 Task: Move the task Implement a new network monitoring system for a company's IT infrastructure to the section To-Do in the project AgileIntegrate and sort the tasks in the project by Assignee in Ascending order
Action: Mouse moved to (469, 382)
Screenshot: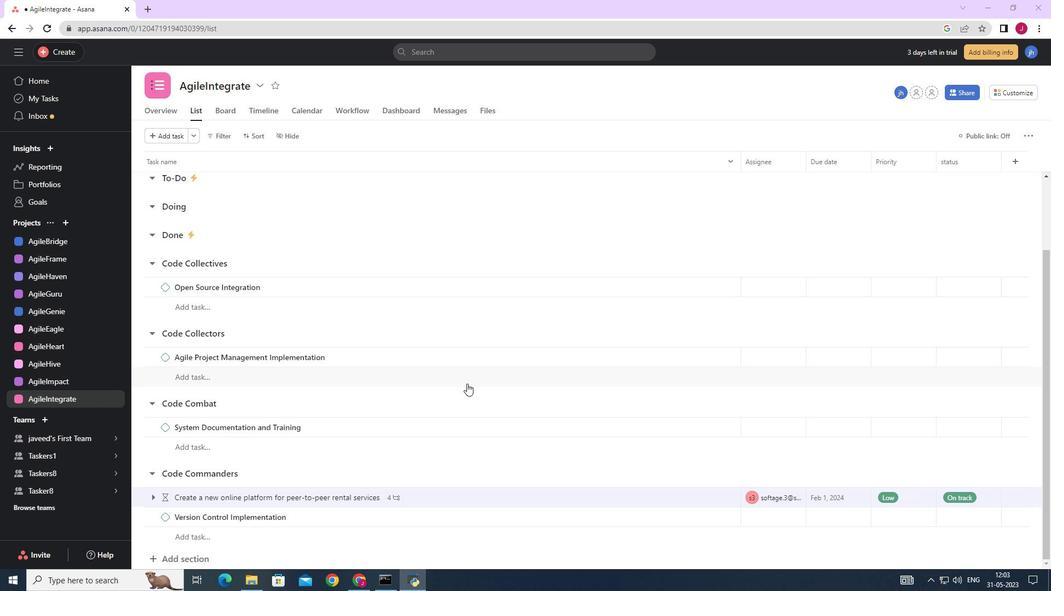
Action: Mouse scrolled (469, 381) with delta (0, 0)
Screenshot: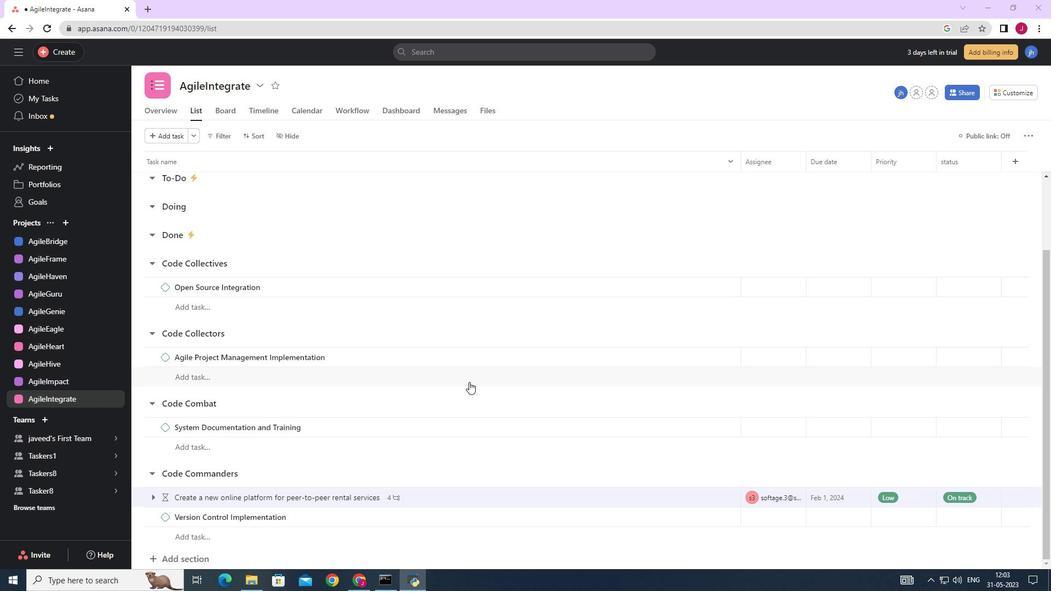 
Action: Mouse scrolled (469, 381) with delta (0, 0)
Screenshot: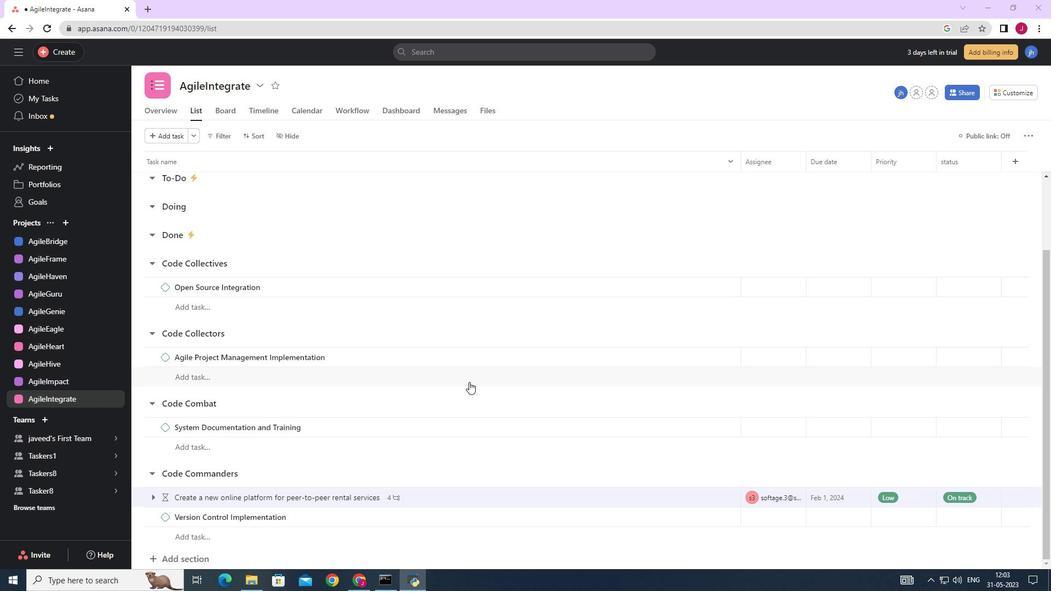 
Action: Mouse moved to (470, 382)
Screenshot: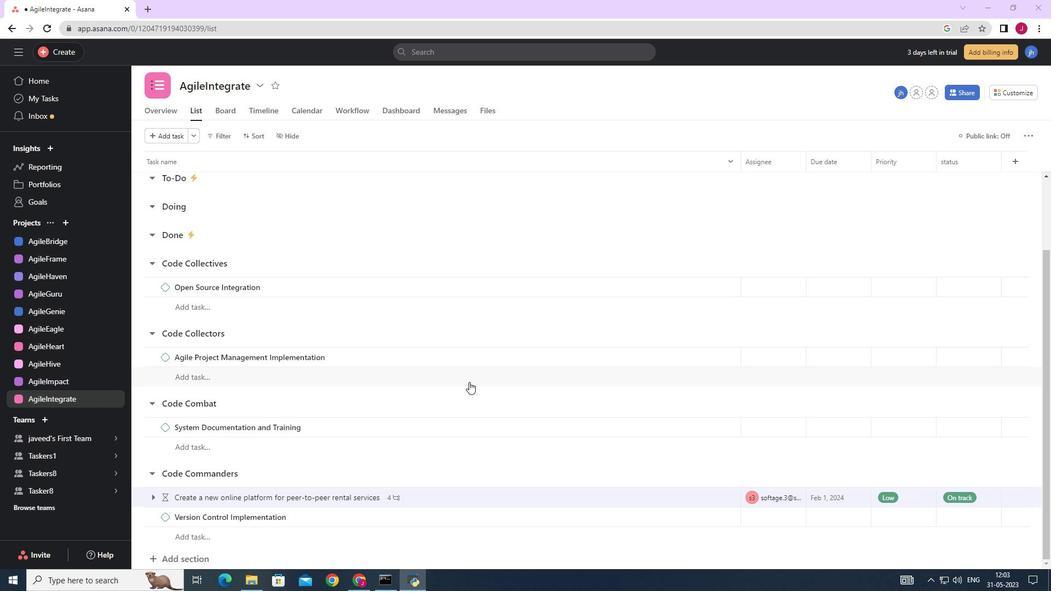 
Action: Mouse scrolled (470, 381) with delta (0, 0)
Screenshot: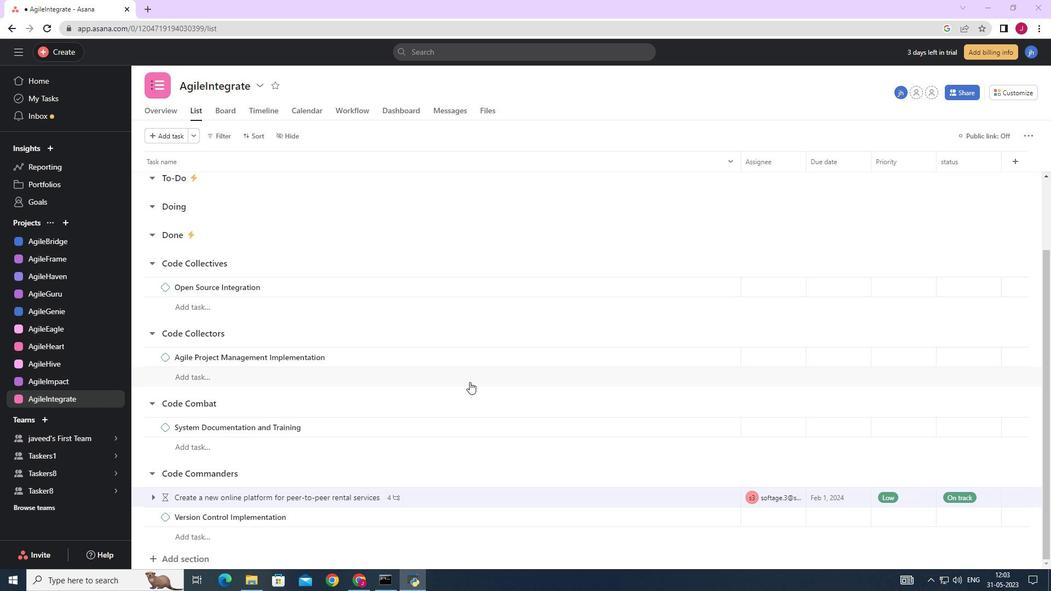 
Action: Mouse scrolled (470, 381) with delta (0, 0)
Screenshot: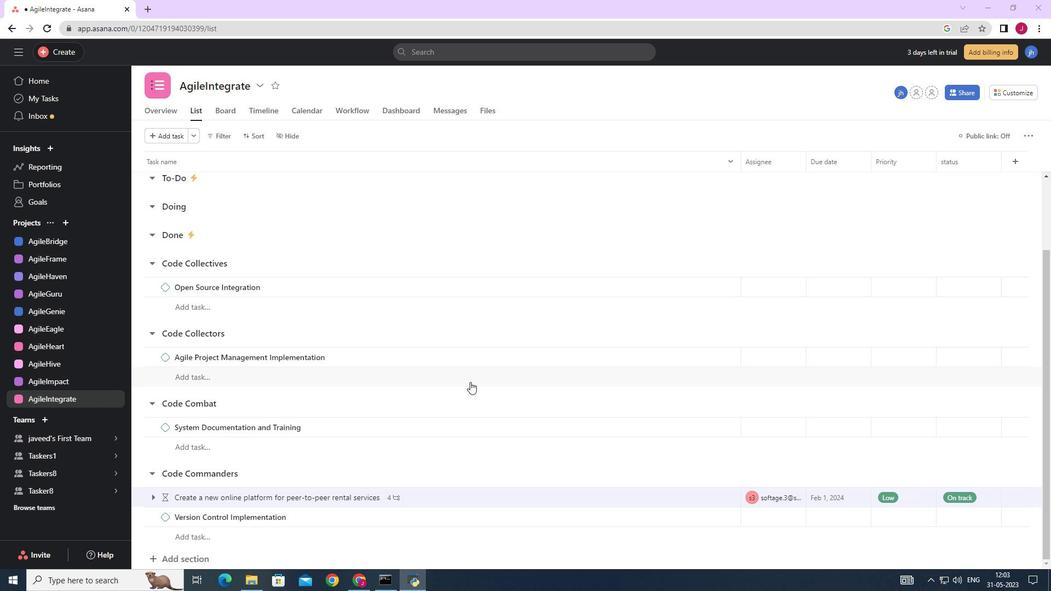
Action: Mouse scrolled (470, 381) with delta (0, 0)
Screenshot: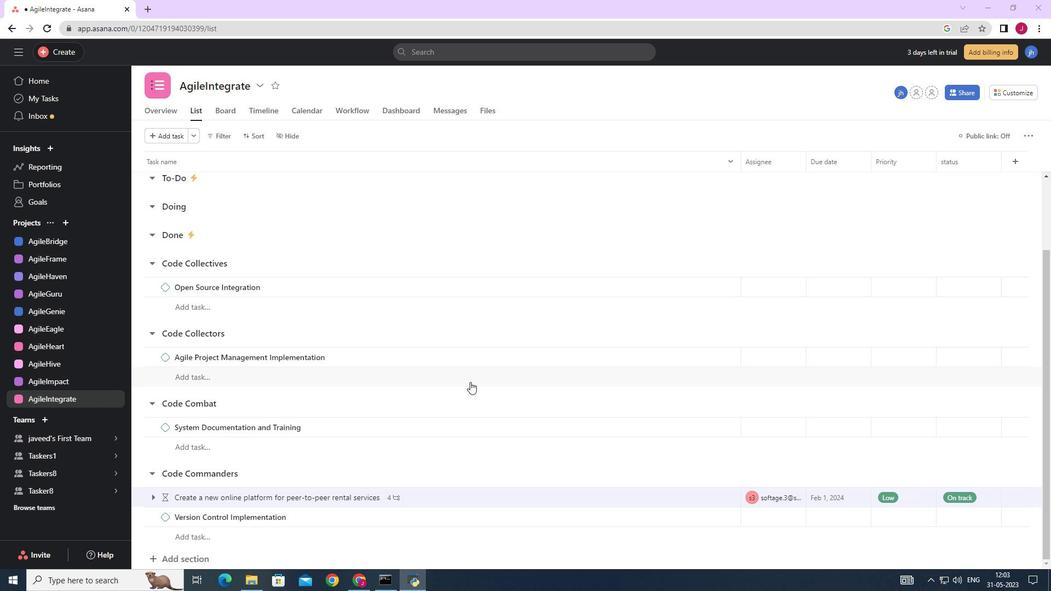 
Action: Mouse scrolled (470, 381) with delta (0, 0)
Screenshot: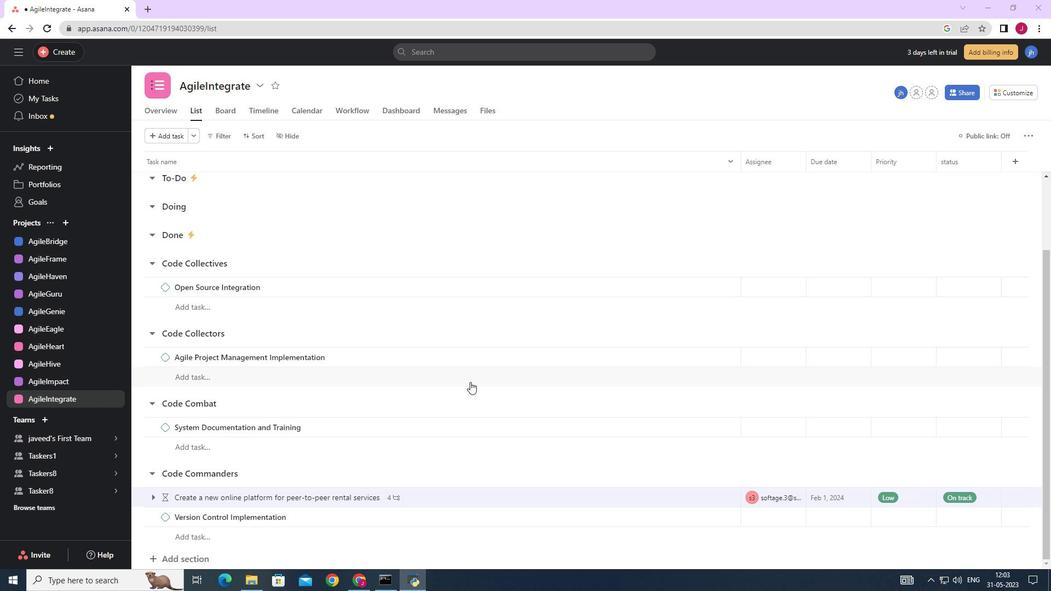 
Action: Mouse moved to (470, 382)
Screenshot: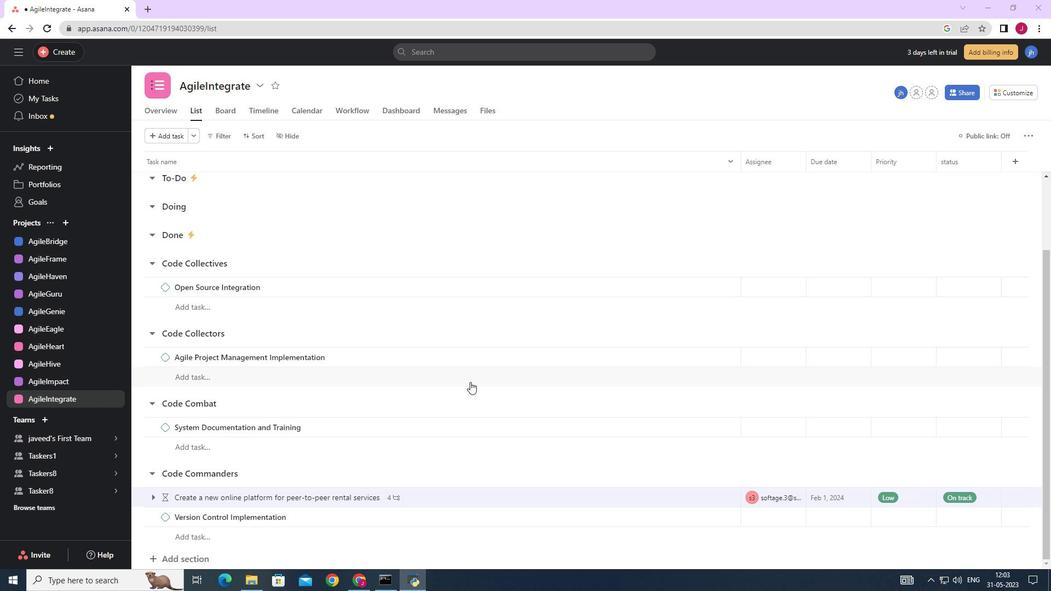 
Action: Mouse scrolled (470, 381) with delta (0, 0)
Screenshot: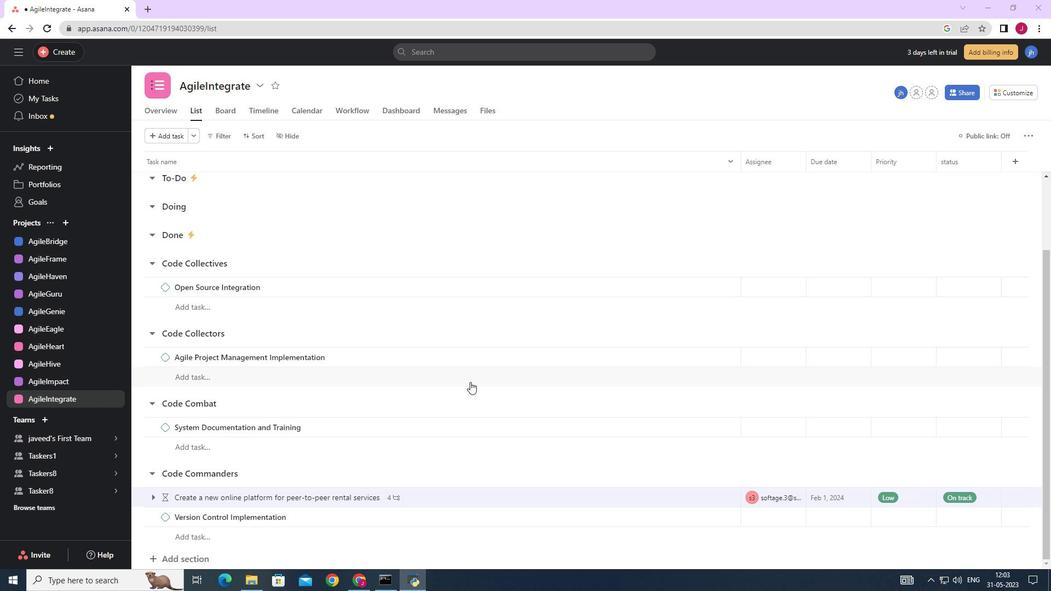 
Action: Mouse moved to (470, 383)
Screenshot: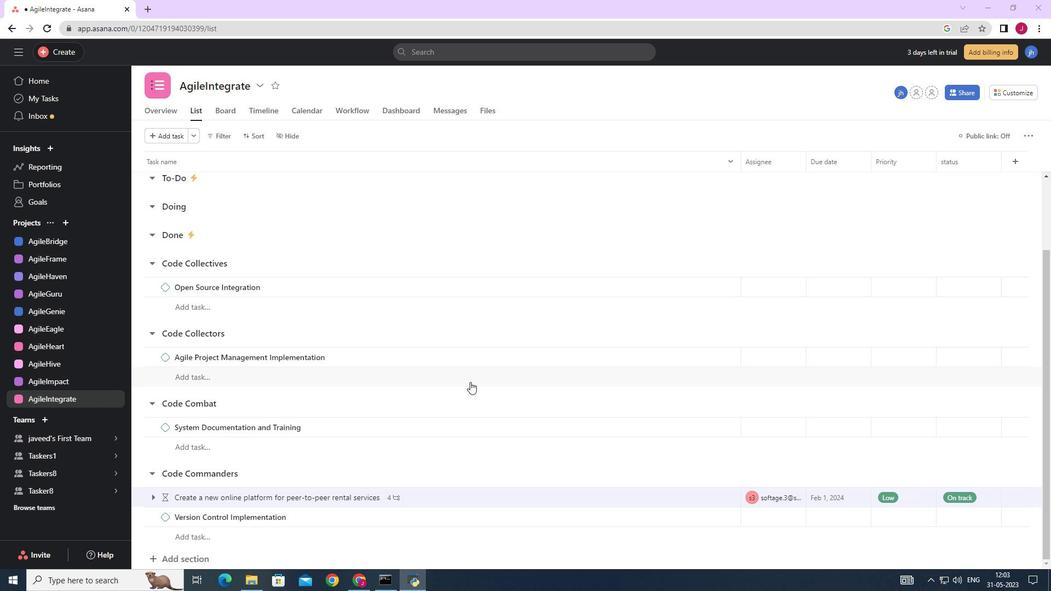 
Action: Mouse scrolled (470, 384) with delta (0, 0)
Screenshot: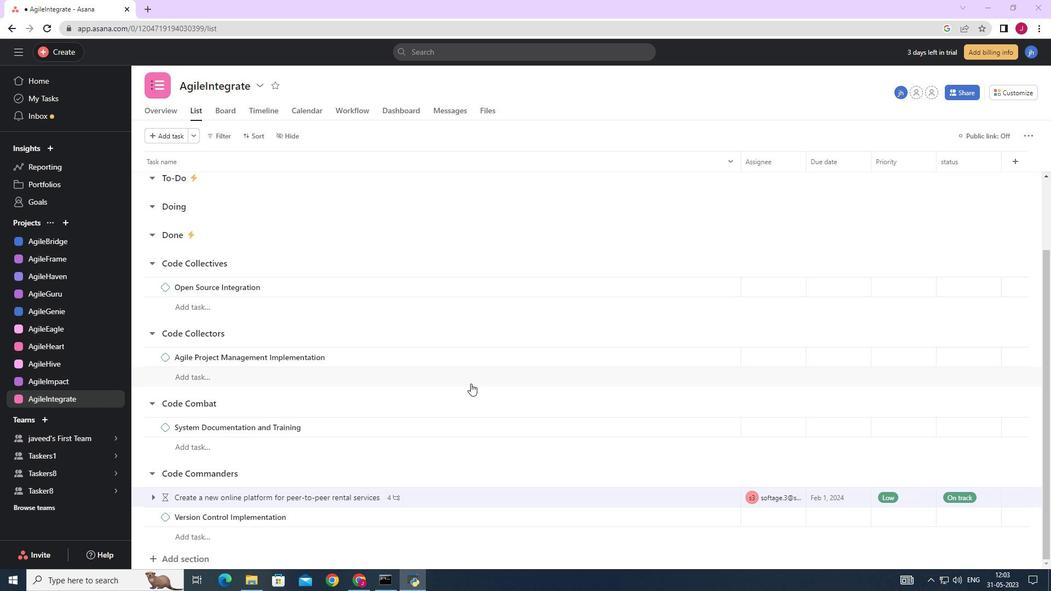 
Action: Mouse scrolled (470, 384) with delta (0, 0)
Screenshot: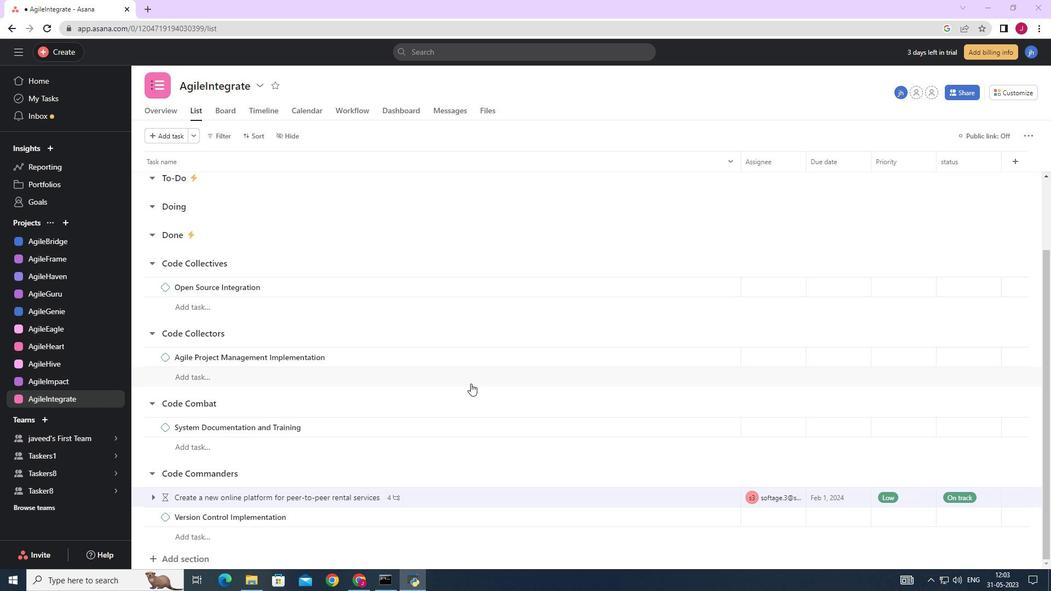 
Action: Mouse moved to (470, 382)
Screenshot: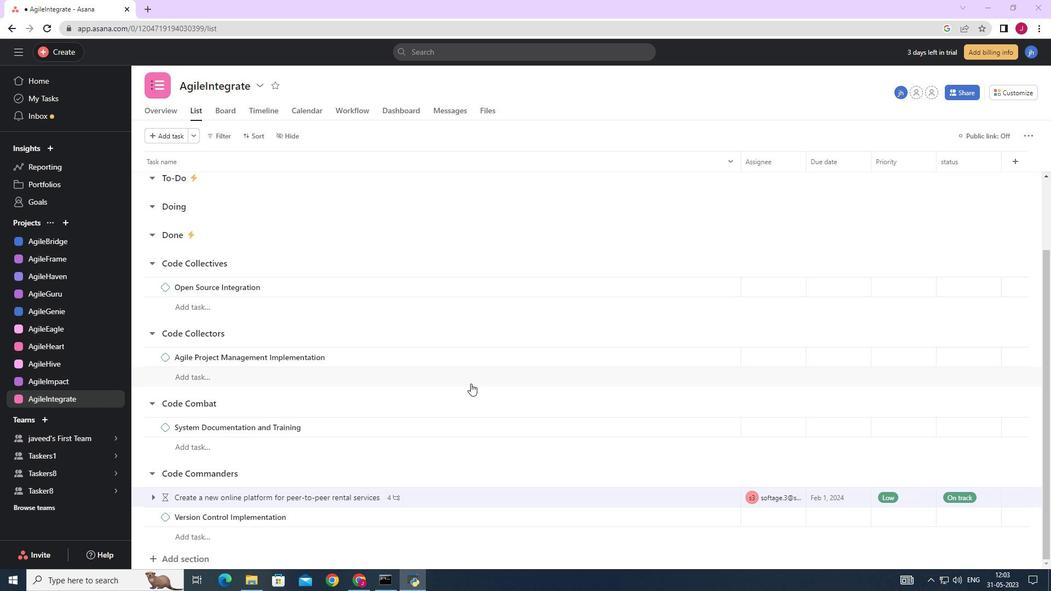 
Action: Mouse scrolled (470, 382) with delta (0, 0)
Screenshot: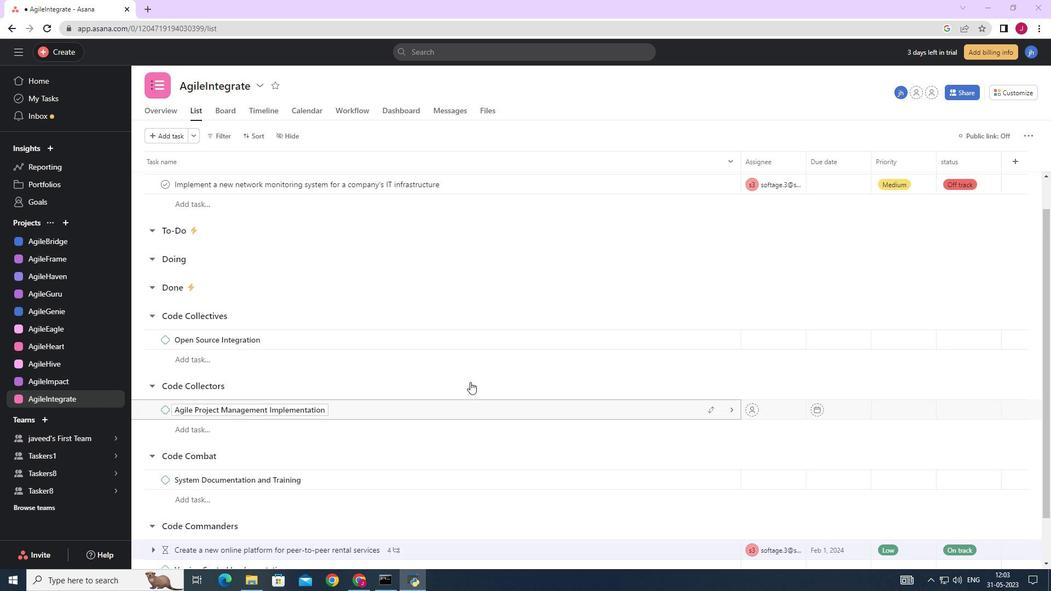 
Action: Mouse moved to (470, 381)
Screenshot: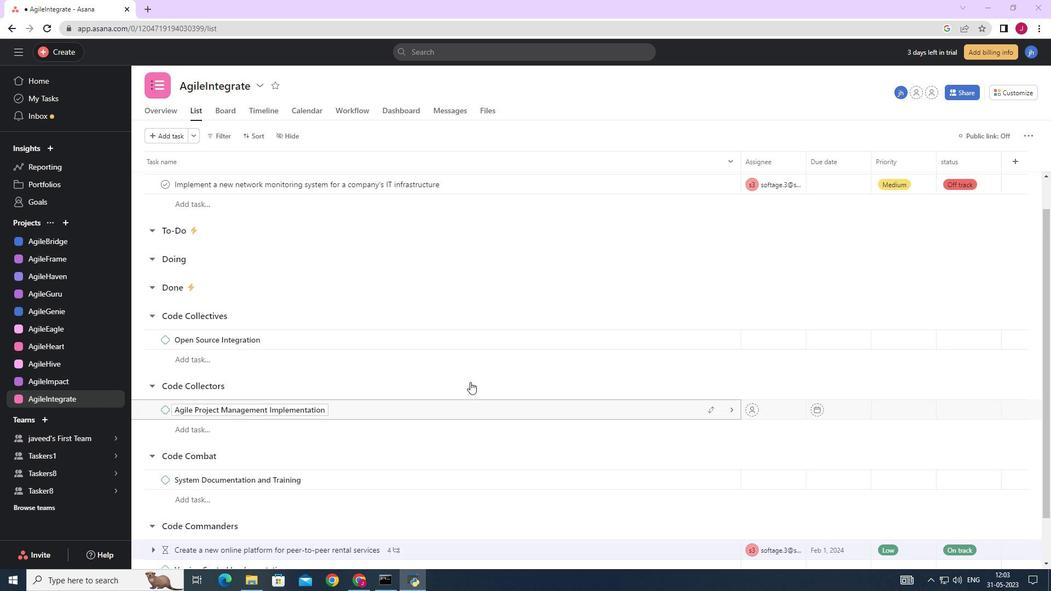 
Action: Mouse scrolled (470, 382) with delta (0, 0)
Screenshot: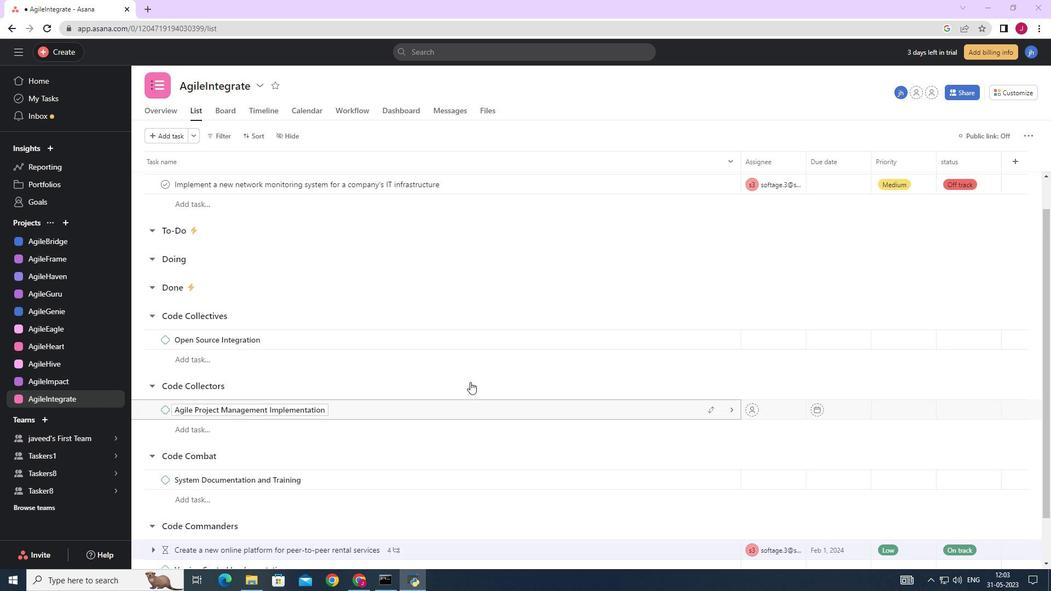 
Action: Mouse moved to (470, 381)
Screenshot: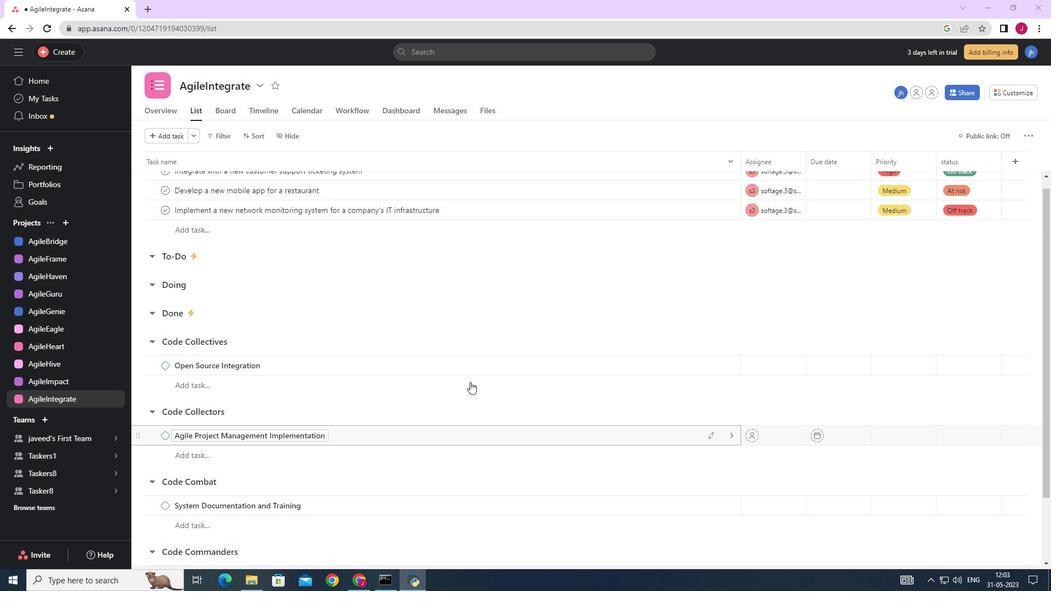 
Action: Mouse scrolled (470, 381) with delta (0, 0)
Screenshot: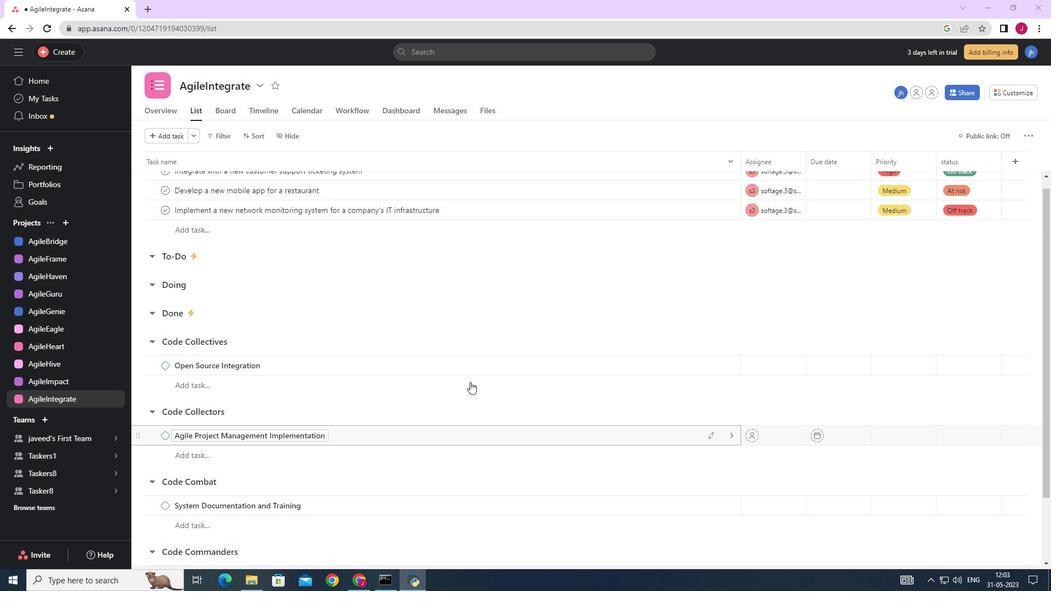 
Action: Mouse moved to (469, 379)
Screenshot: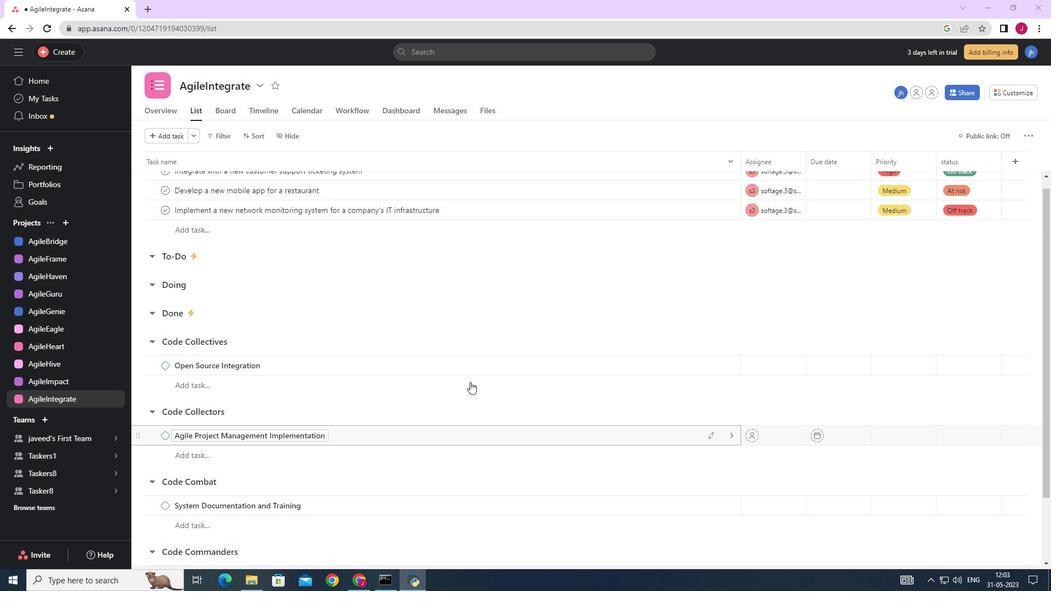 
Action: Mouse scrolled (470, 381) with delta (0, 0)
Screenshot: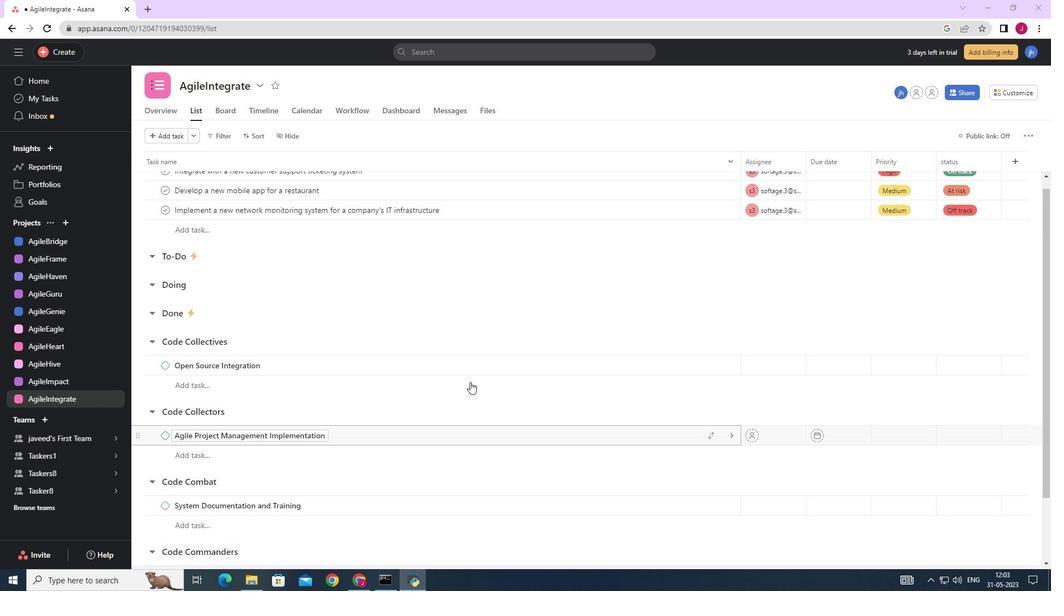 
Action: Mouse moved to (465, 371)
Screenshot: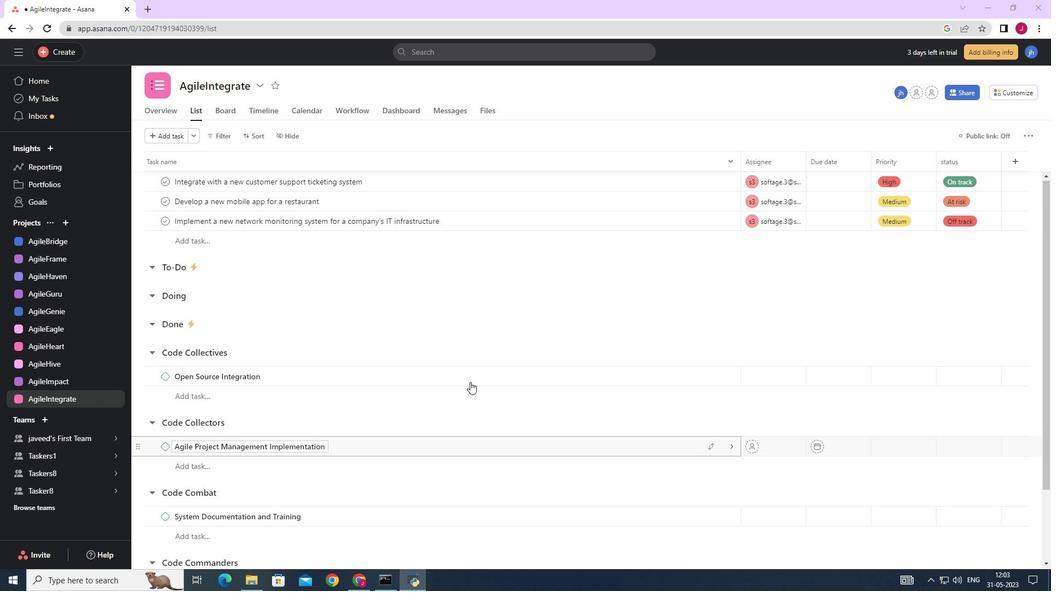 
Action: Mouse scrolled (469, 379) with delta (0, 0)
Screenshot: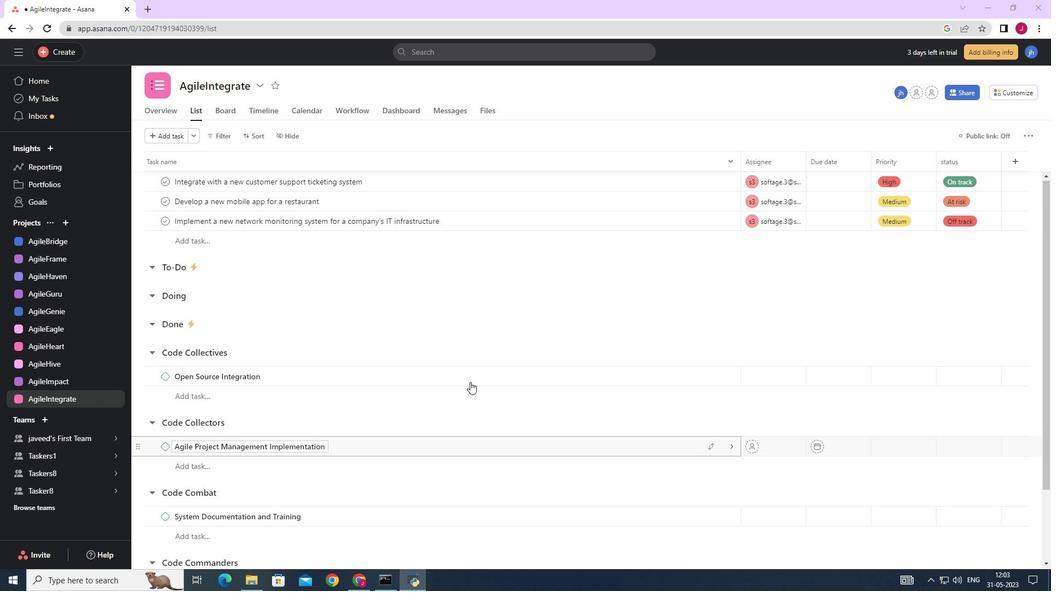 
Action: Mouse moved to (709, 220)
Screenshot: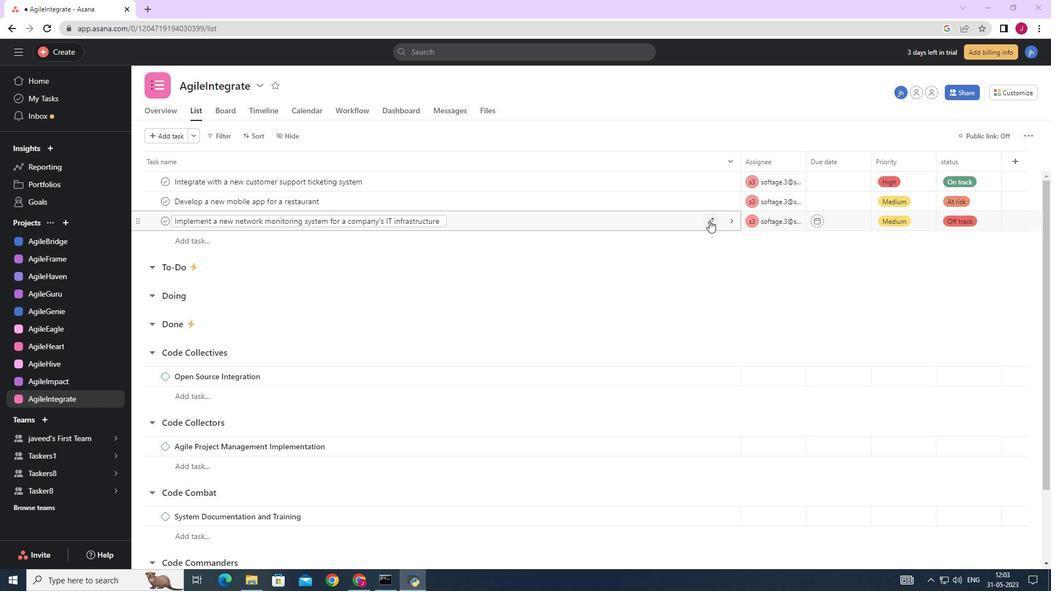 
Action: Mouse pressed left at (709, 220)
Screenshot: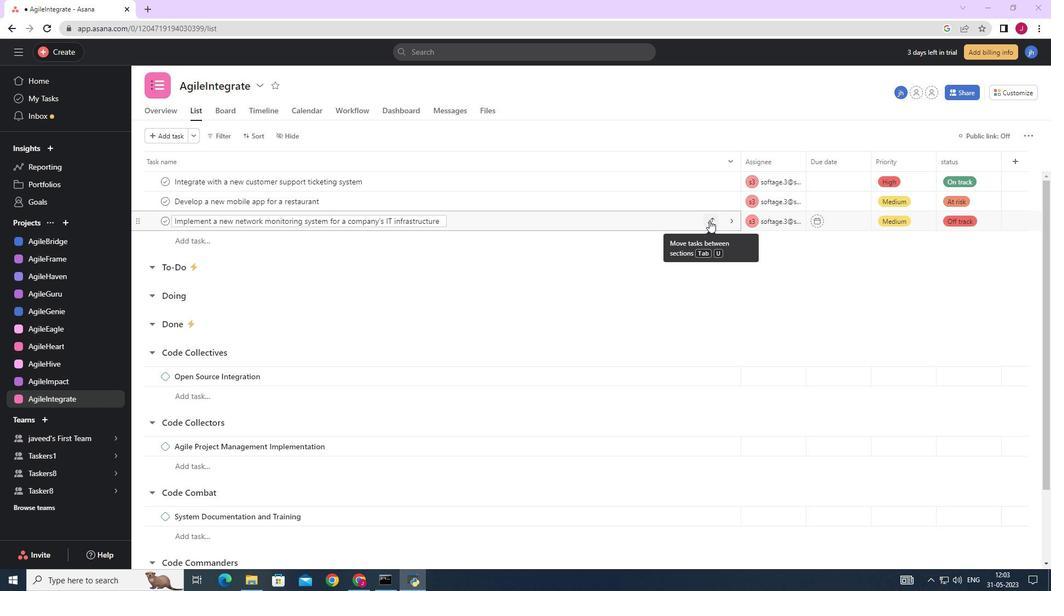 
Action: Mouse moved to (666, 276)
Screenshot: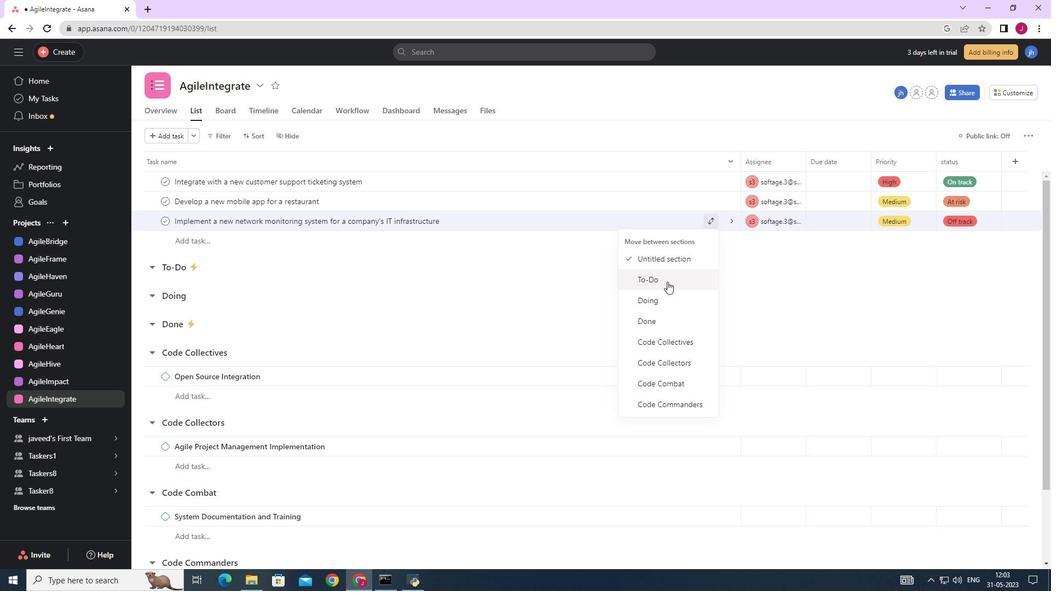 
Action: Mouse pressed left at (666, 276)
Screenshot: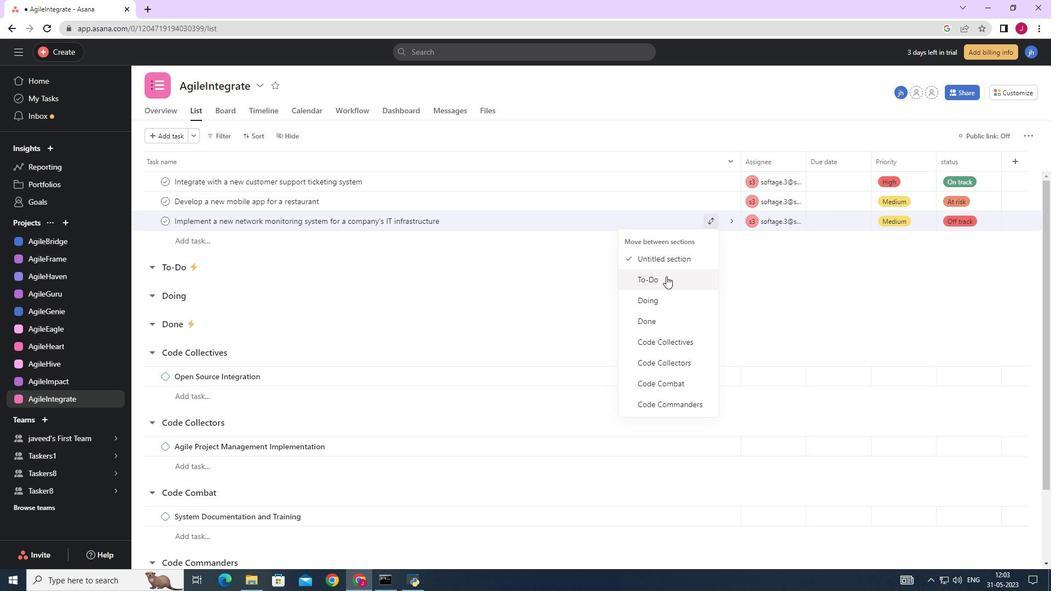 
Action: Mouse moved to (261, 136)
Screenshot: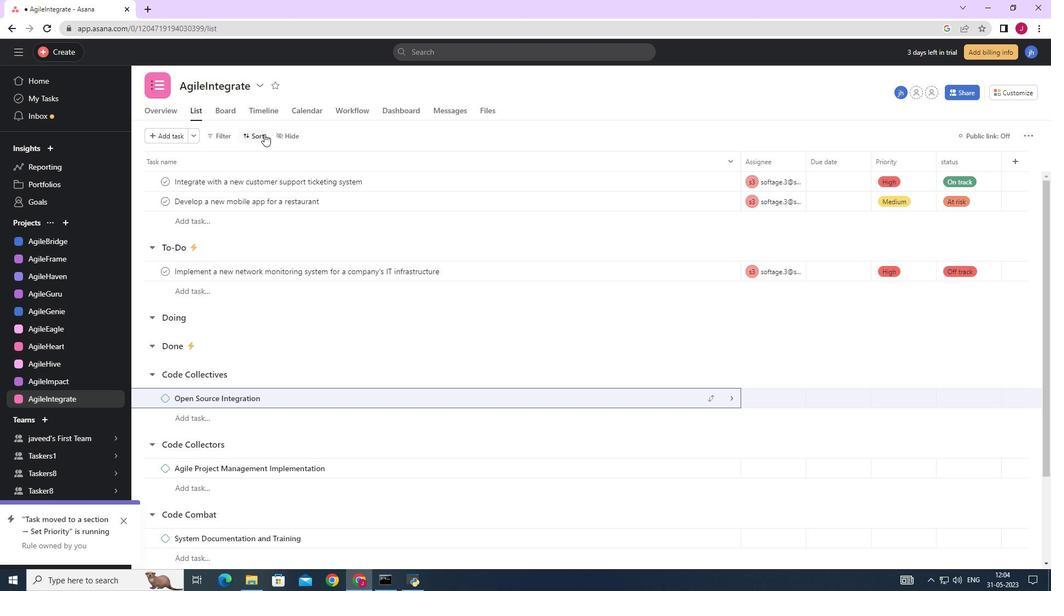 
Action: Mouse pressed left at (261, 136)
Screenshot: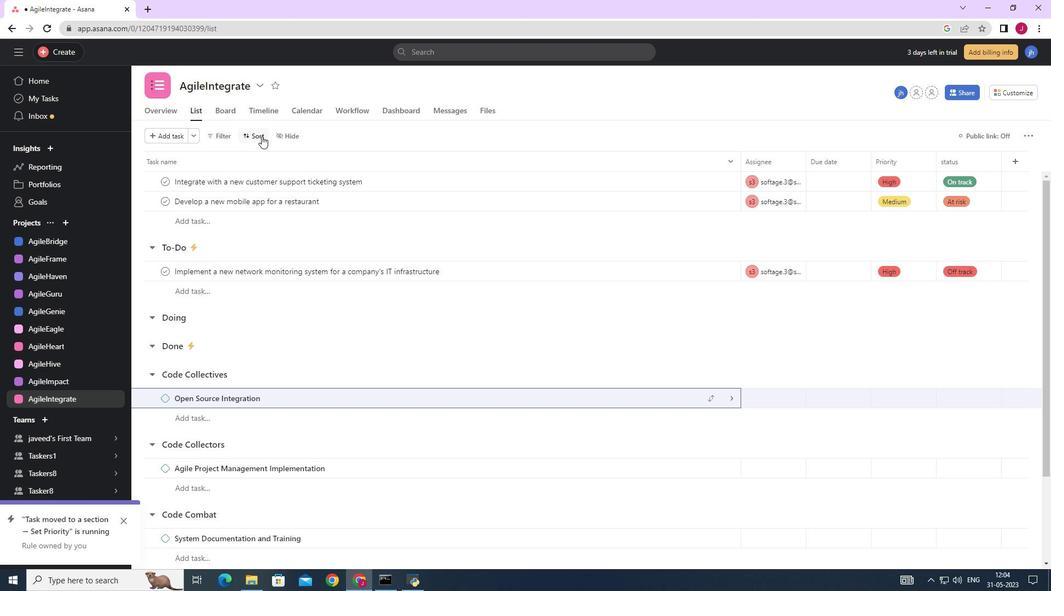 
Action: Mouse moved to (280, 161)
Screenshot: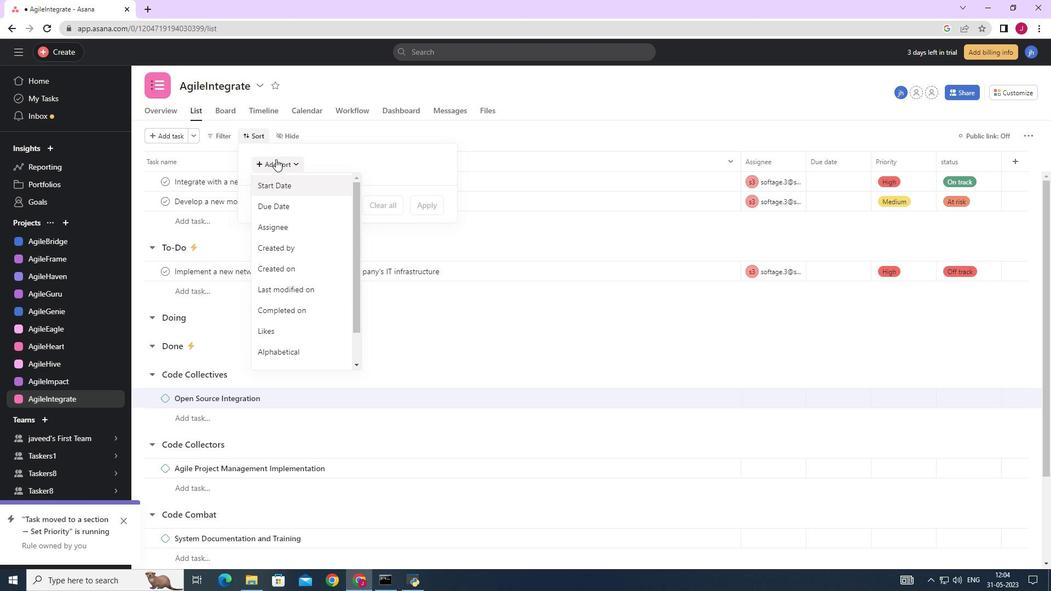 
Action: Mouse pressed left at (280, 161)
Screenshot: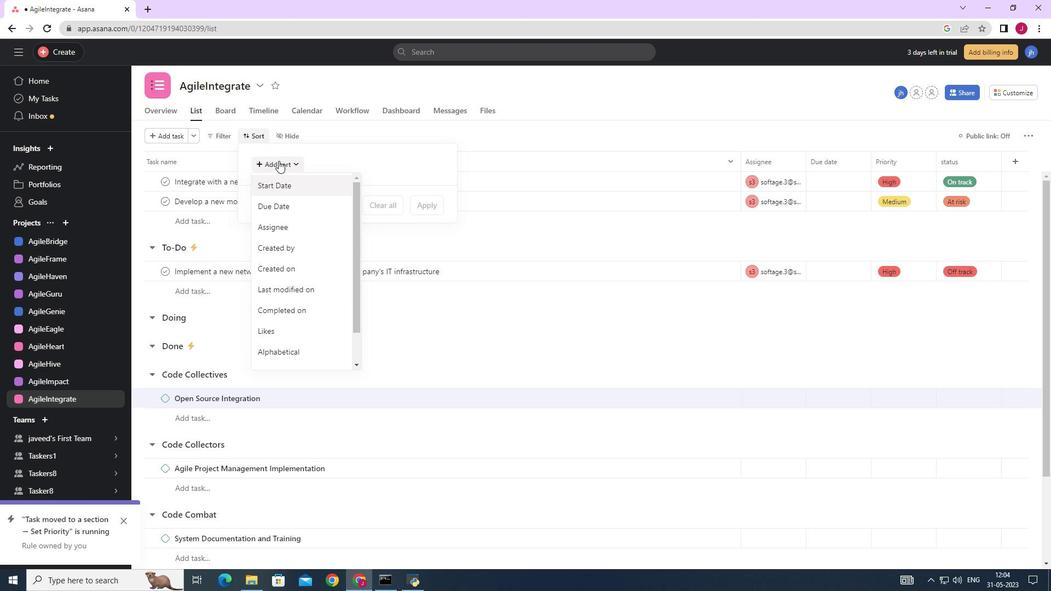 
Action: Mouse moved to (280, 163)
Screenshot: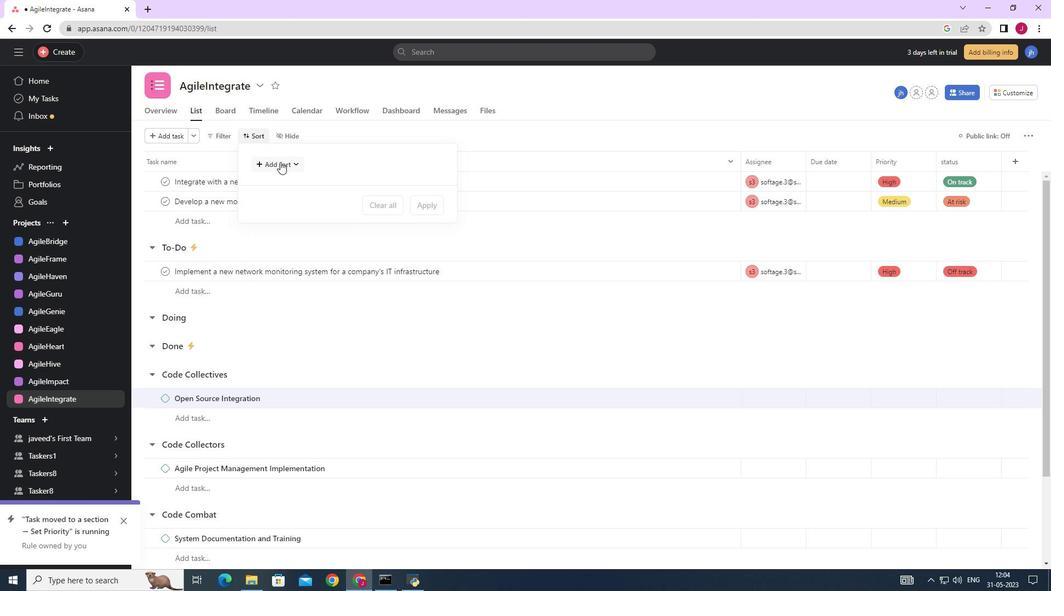
Action: Mouse pressed left at (280, 163)
Screenshot: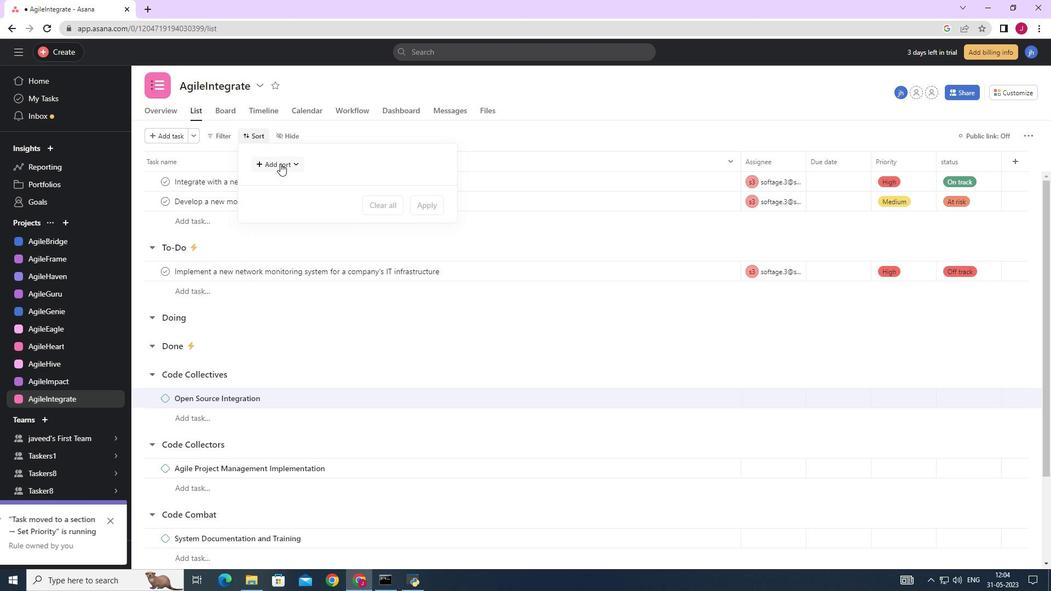 
Action: Mouse moved to (278, 224)
Screenshot: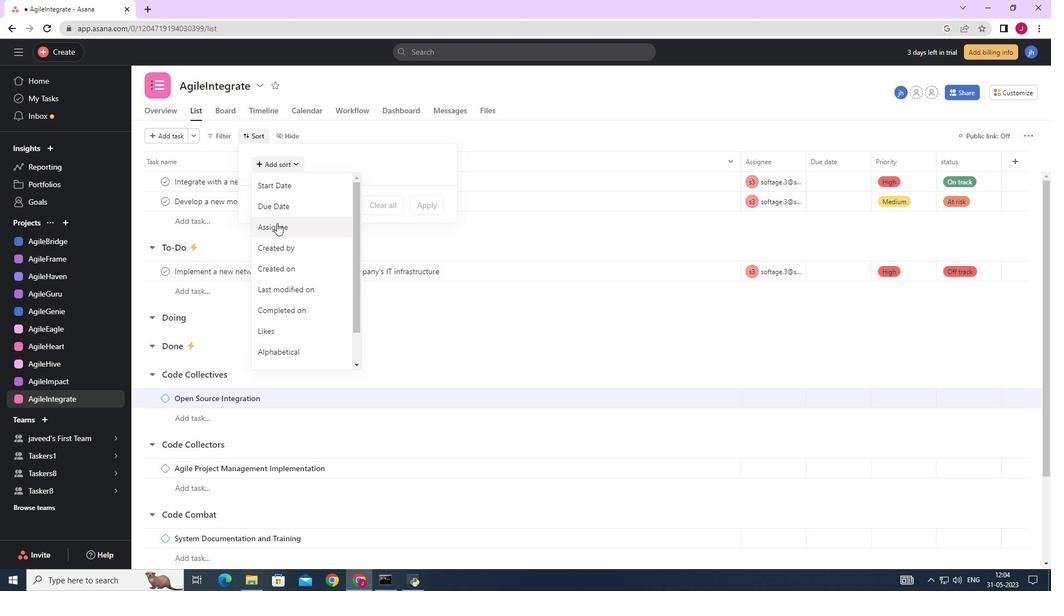 
Action: Mouse pressed left at (278, 224)
Screenshot: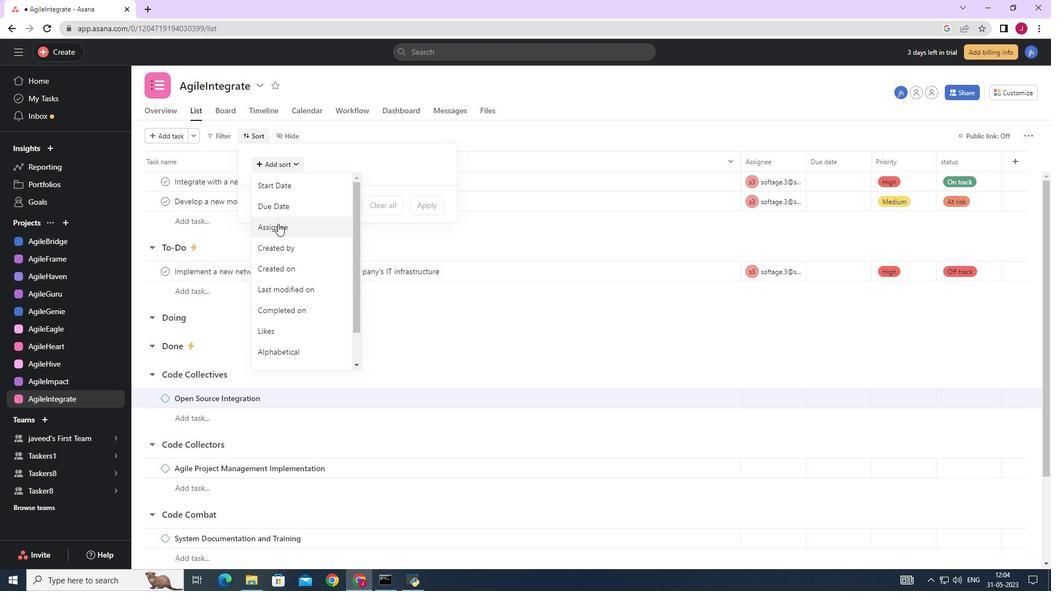 
Action: Mouse moved to (300, 180)
Screenshot: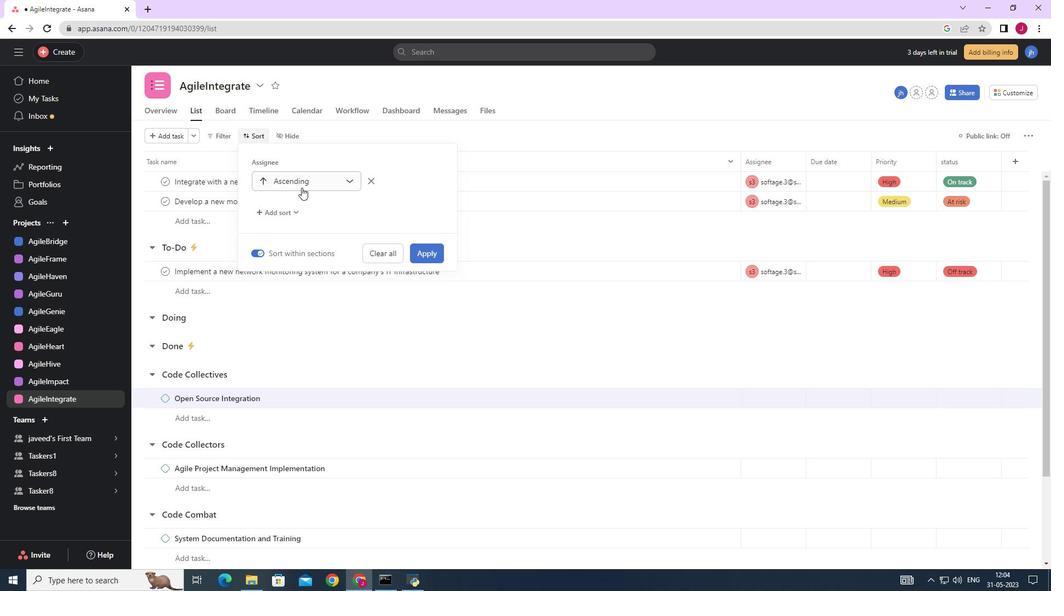 
Action: Mouse pressed left at (300, 180)
Screenshot: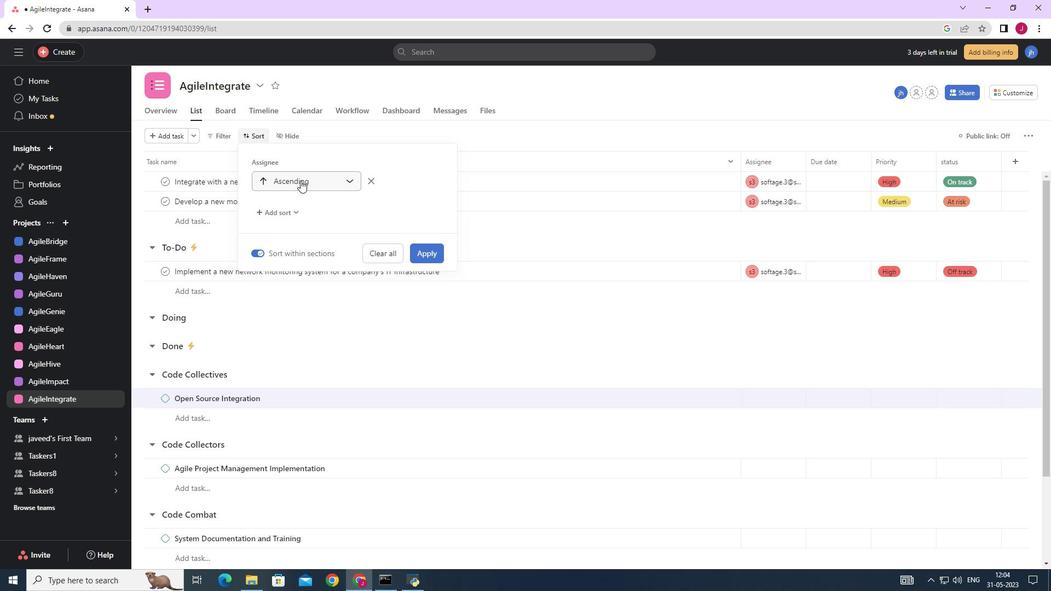 
Action: Mouse moved to (303, 205)
Screenshot: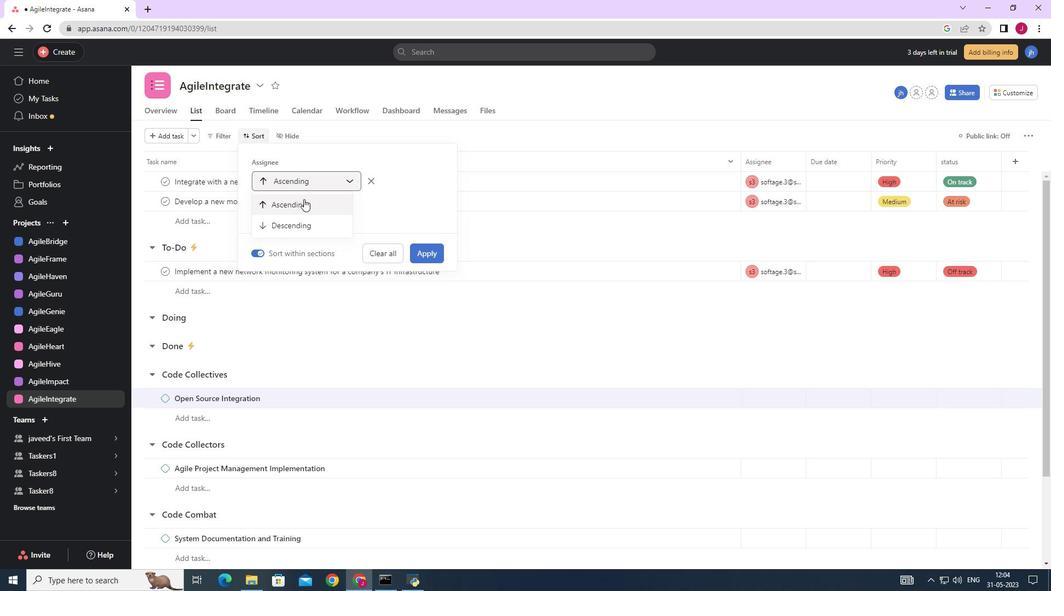 
Action: Mouse pressed left at (303, 205)
Screenshot: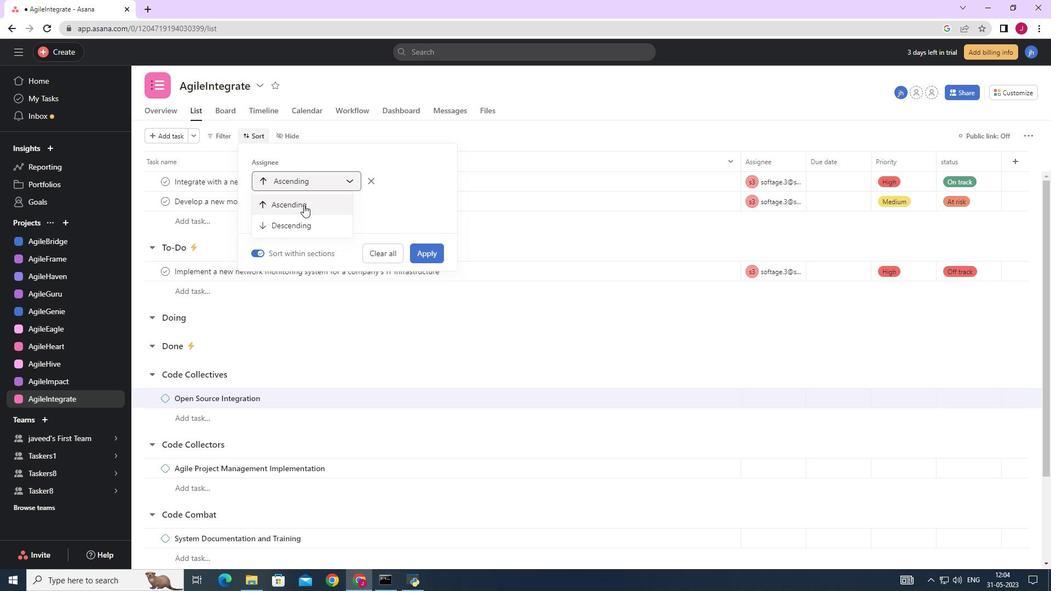 
Action: Mouse moved to (421, 254)
Screenshot: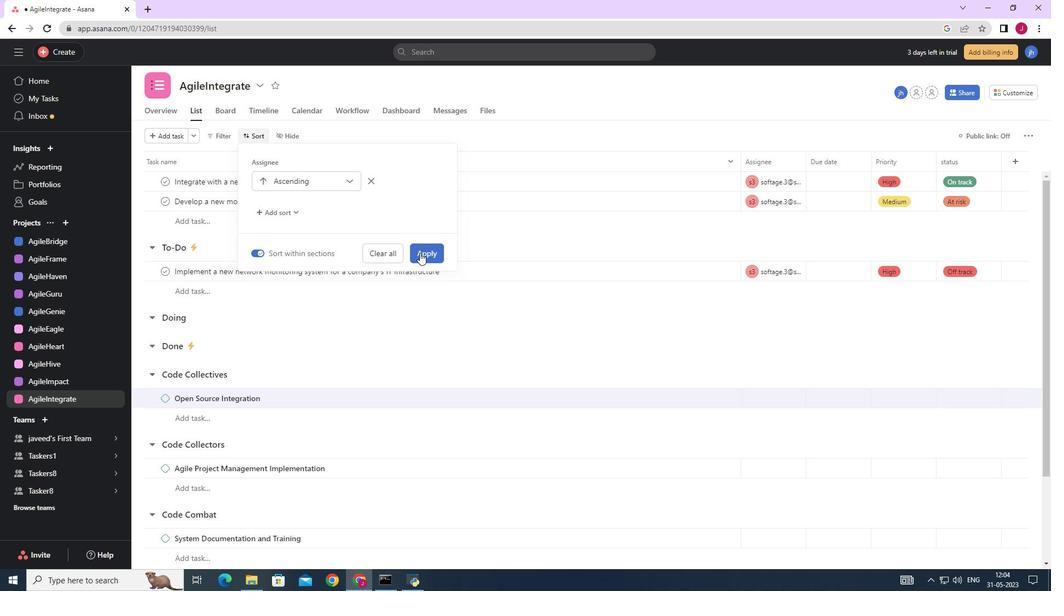 
Action: Mouse pressed left at (421, 254)
Screenshot: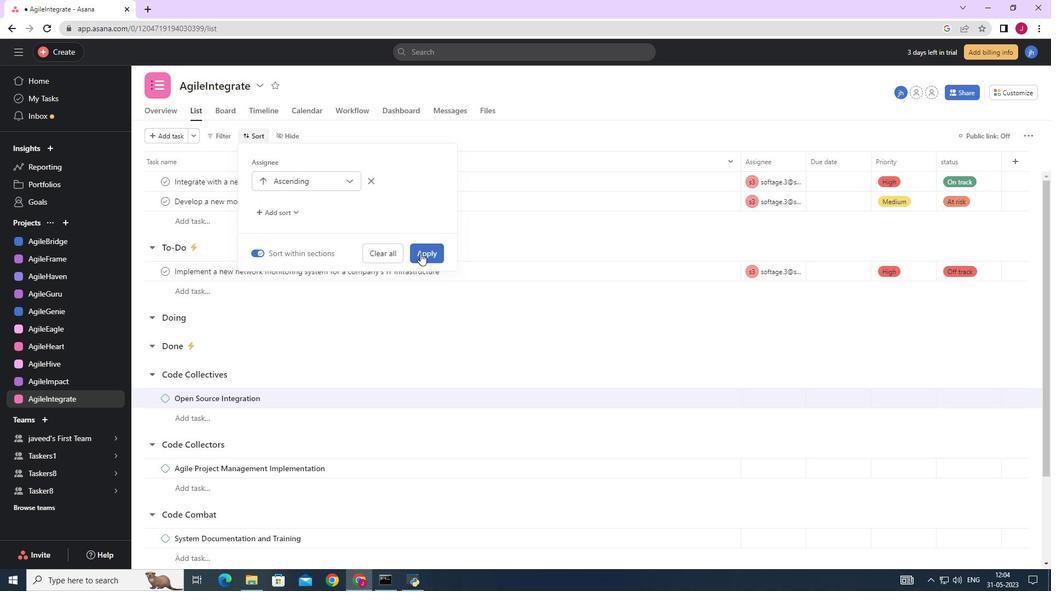 
Action: Mouse moved to (414, 254)
Screenshot: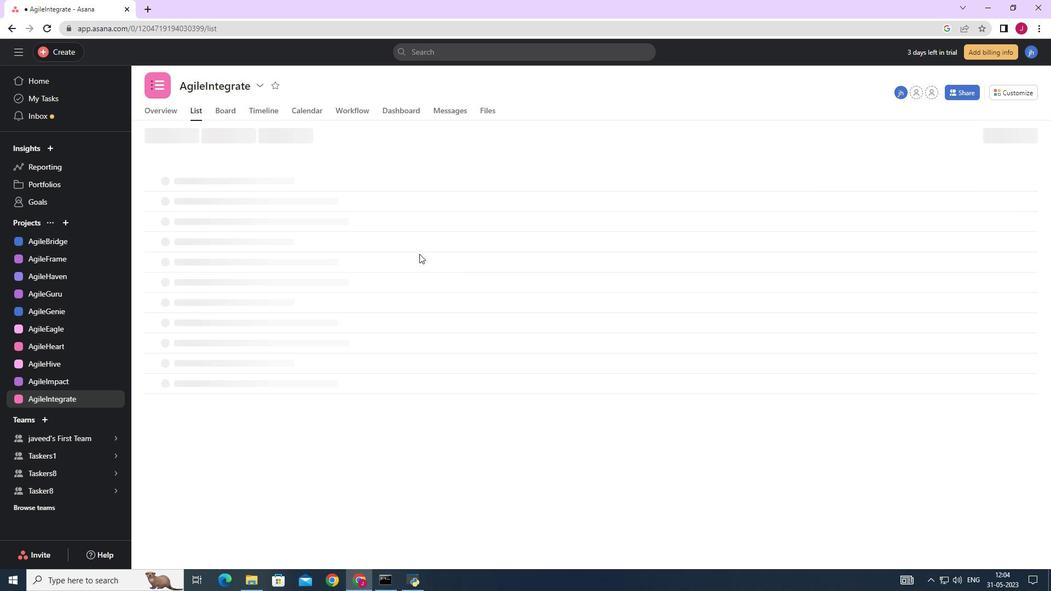 
